 Task: Add Traditional Medicinals Organic Nettle Leaf Tea to the cart.
Action: Mouse pressed left at (16, 76)
Screenshot: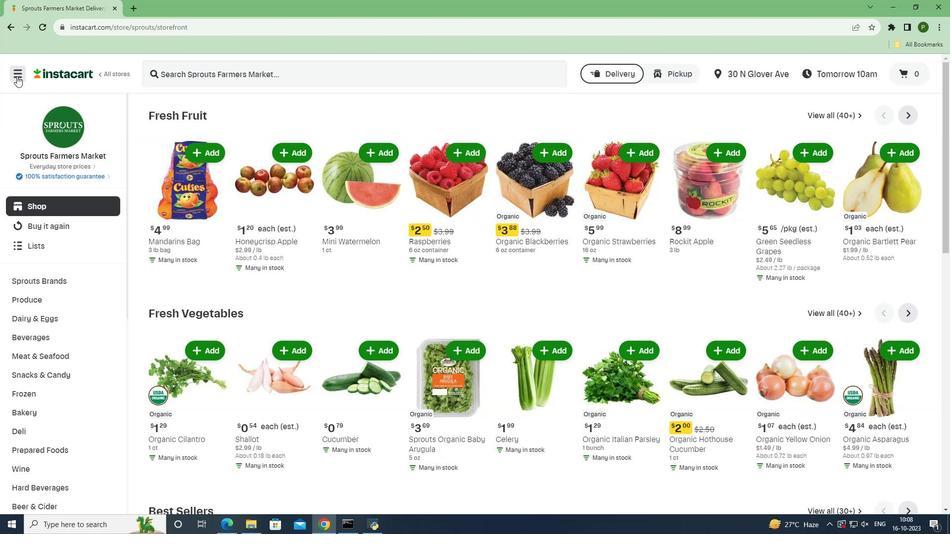 
Action: Mouse moved to (46, 258)
Screenshot: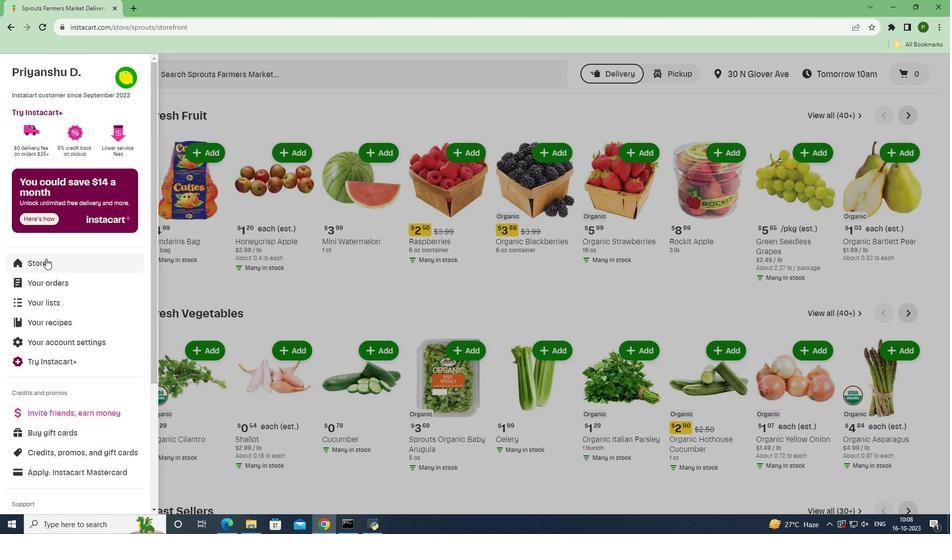 
Action: Mouse pressed left at (46, 258)
Screenshot: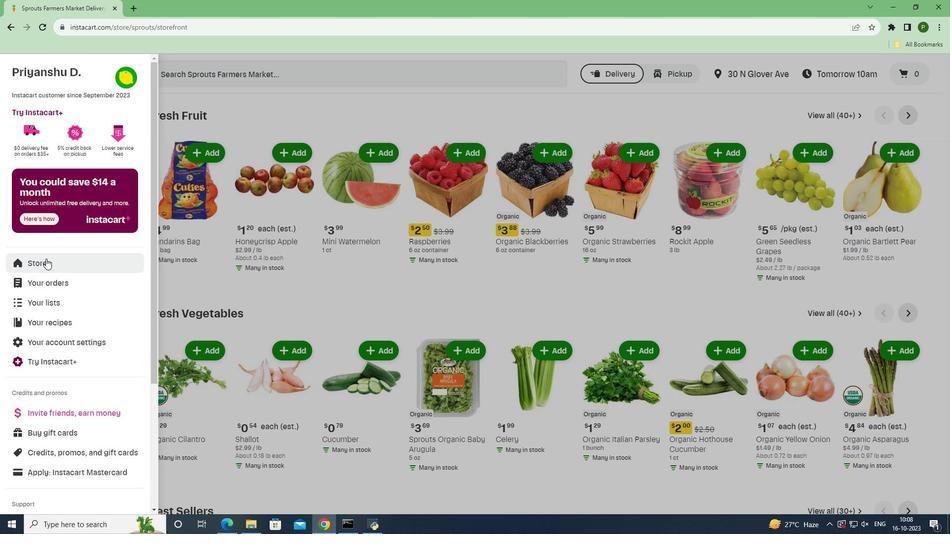 
Action: Mouse moved to (234, 103)
Screenshot: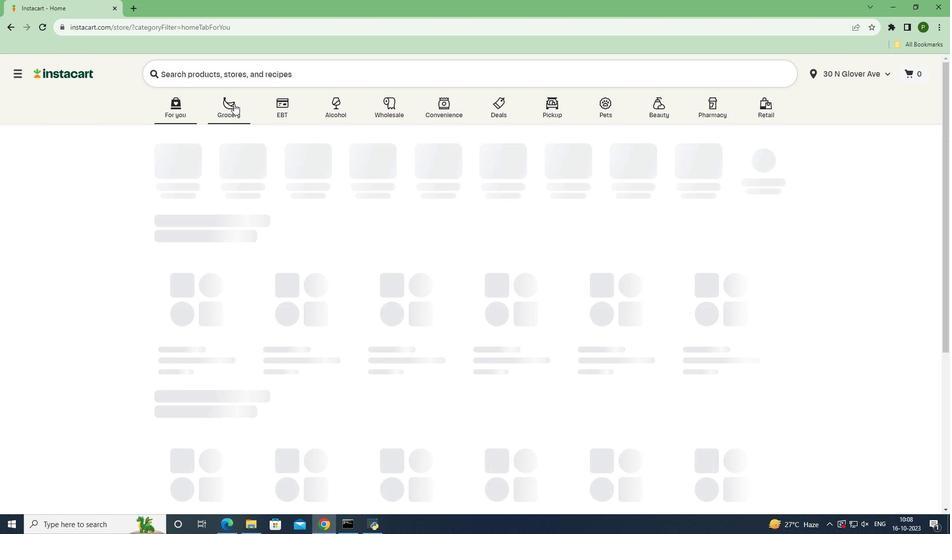 
Action: Mouse pressed left at (234, 103)
Screenshot: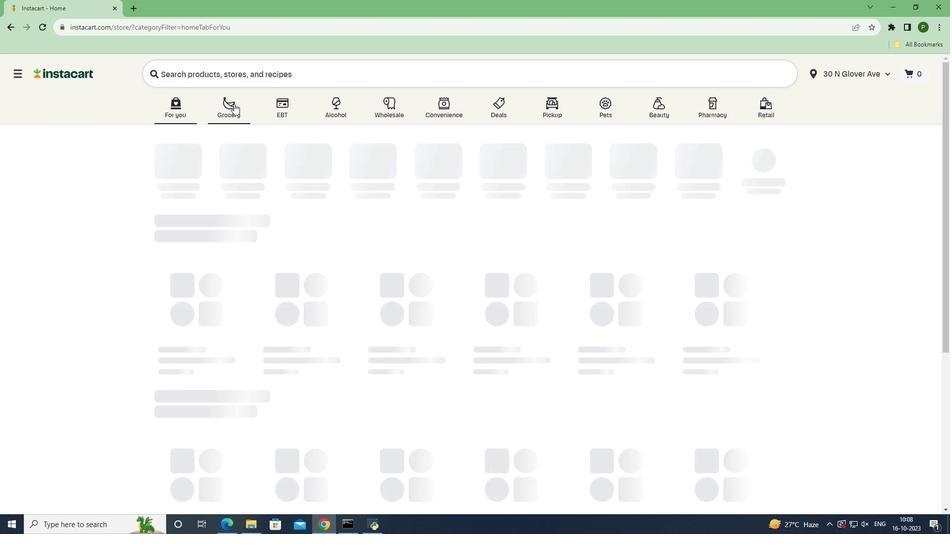
Action: Mouse moved to (603, 234)
Screenshot: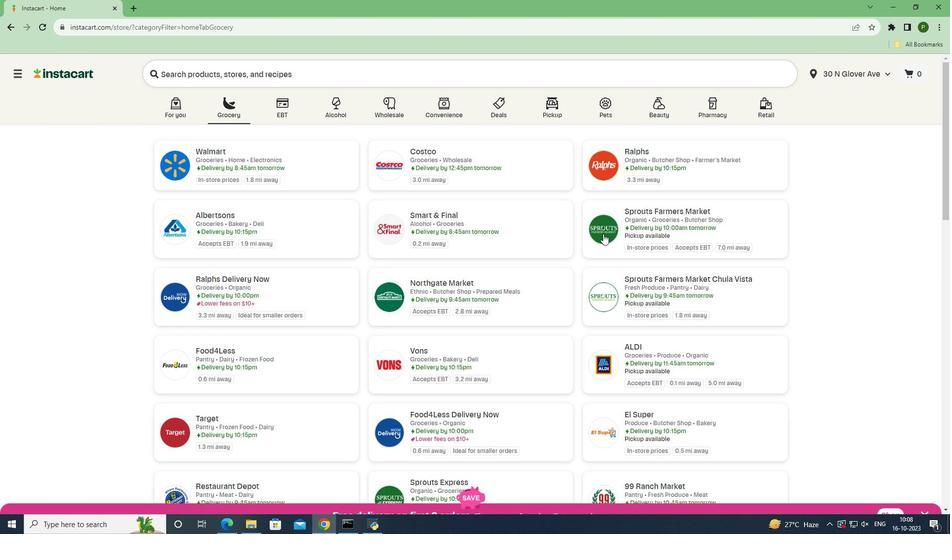 
Action: Mouse pressed left at (603, 234)
Screenshot: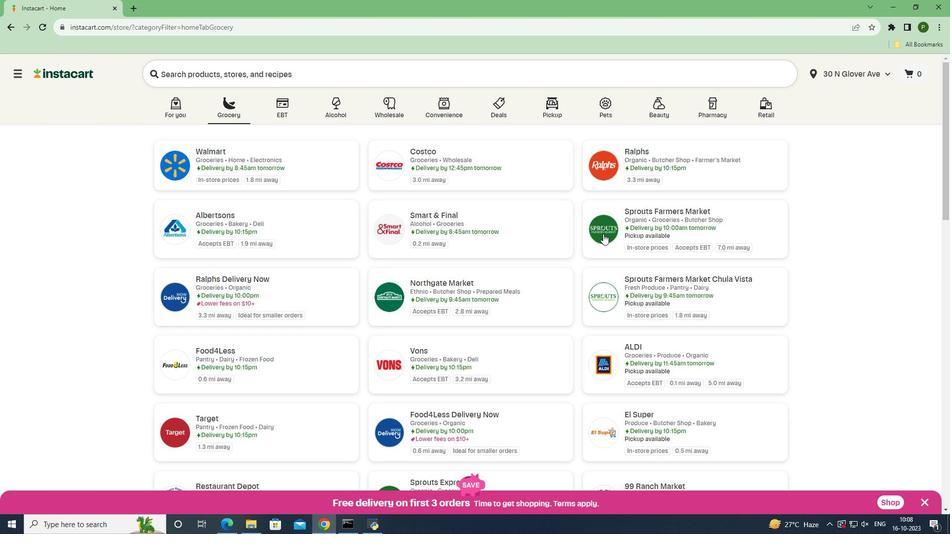
Action: Mouse moved to (64, 336)
Screenshot: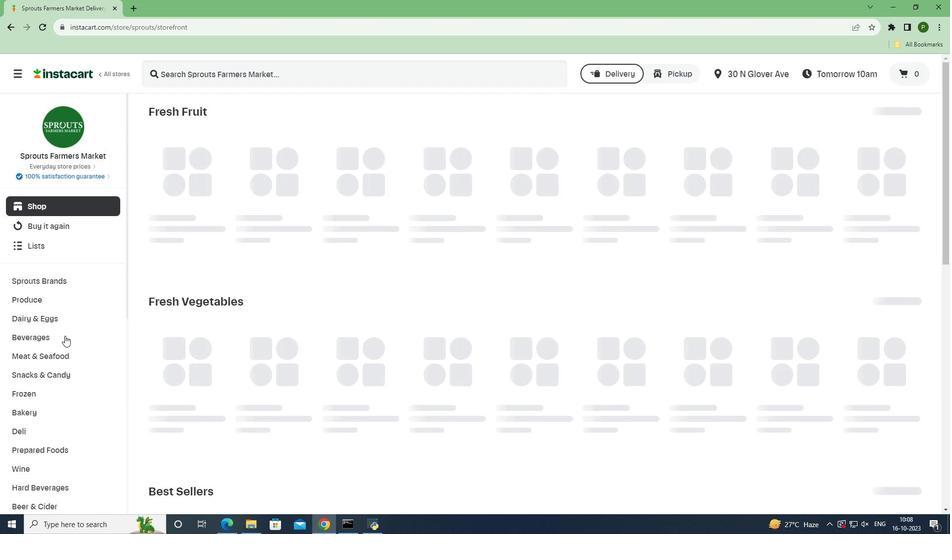 
Action: Mouse pressed left at (64, 336)
Screenshot: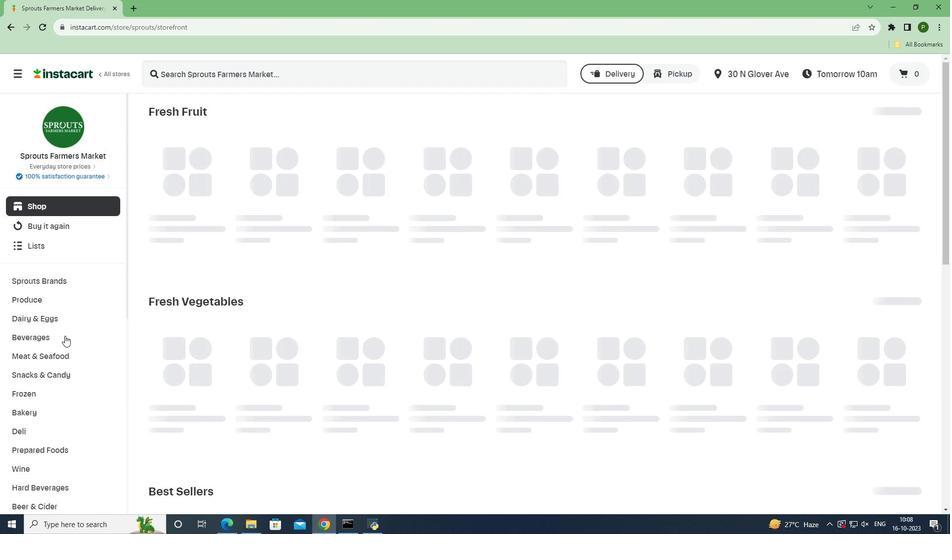 
Action: Mouse moved to (862, 137)
Screenshot: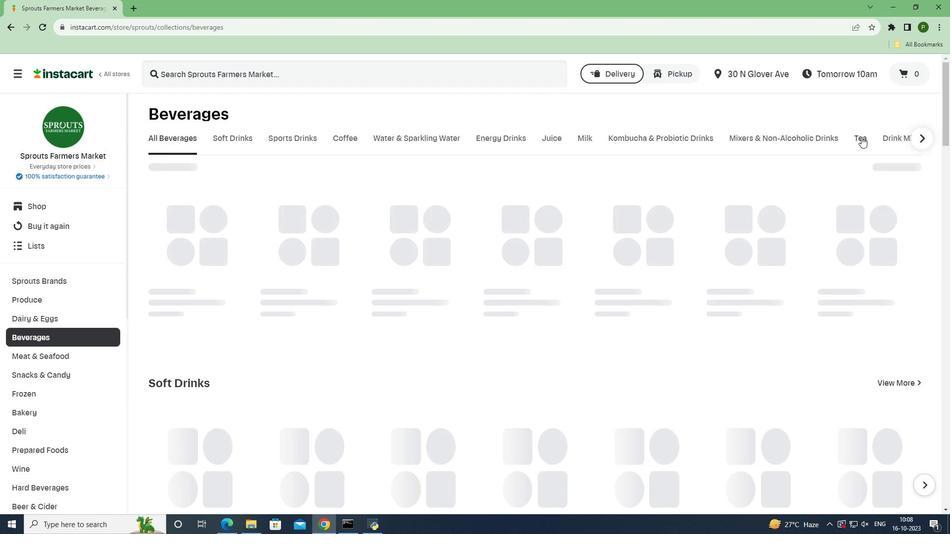 
Action: Mouse pressed left at (862, 137)
Screenshot: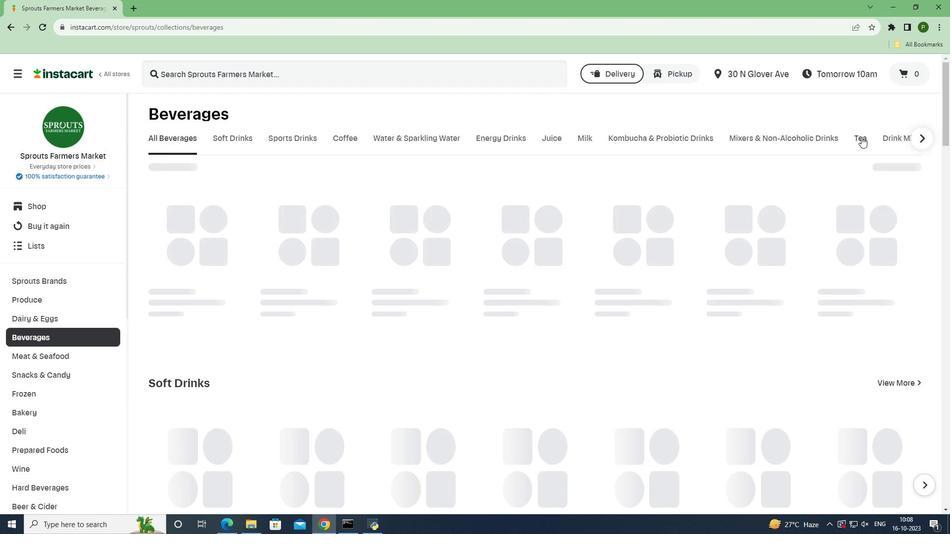 
Action: Mouse moved to (323, 76)
Screenshot: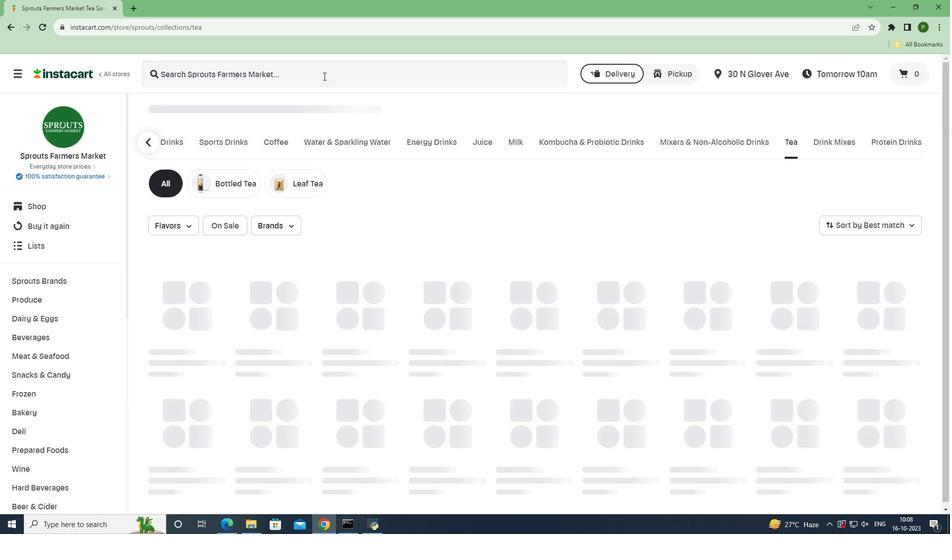 
Action: Mouse pressed left at (323, 76)
Screenshot: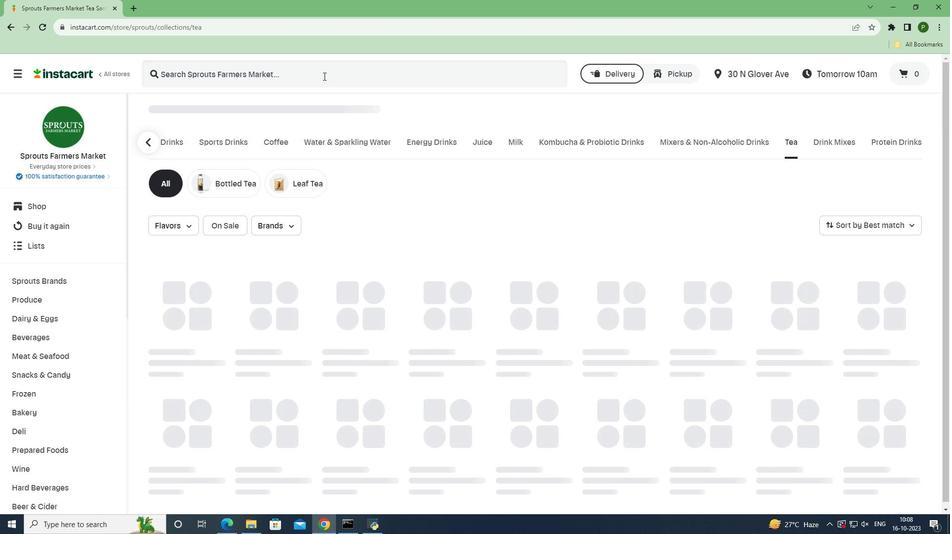 
Action: Key pressed <Key.caps_lock>T<Key.caps_lock>raditional<Key.space><Key.caps_lock>M<Key.caps_lock>edicinals<Key.space><Key.caps_lock>O<Key.caps_lock>rganic<Key.space><Key.caps_lock>N<Key.caps_lock>ettle<Key.space><Key.caps_lock>L<Key.caps_lock>eaf<Key.space><Key.caps_lock>T<Key.caps_lock>ea<Key.space><Key.enter>
Screenshot: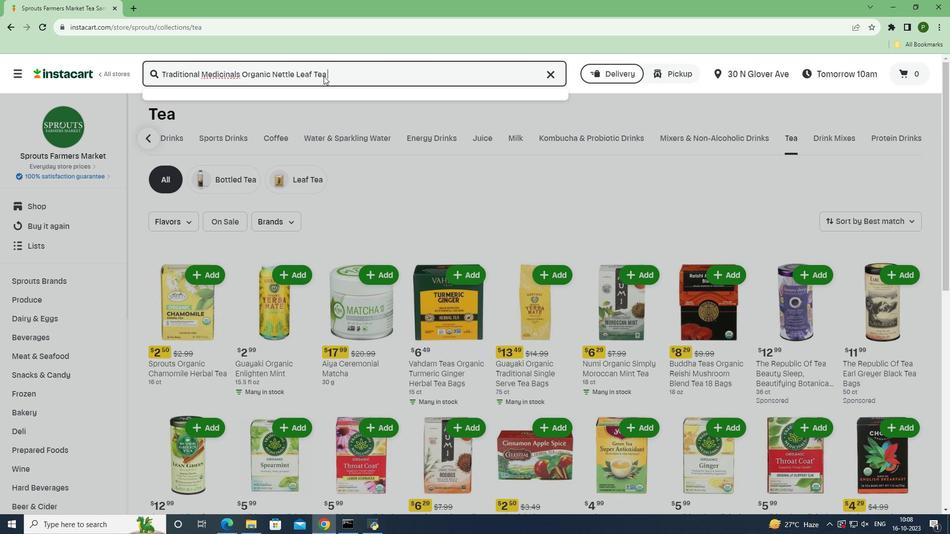 
Action: Mouse moved to (576, 177)
Screenshot: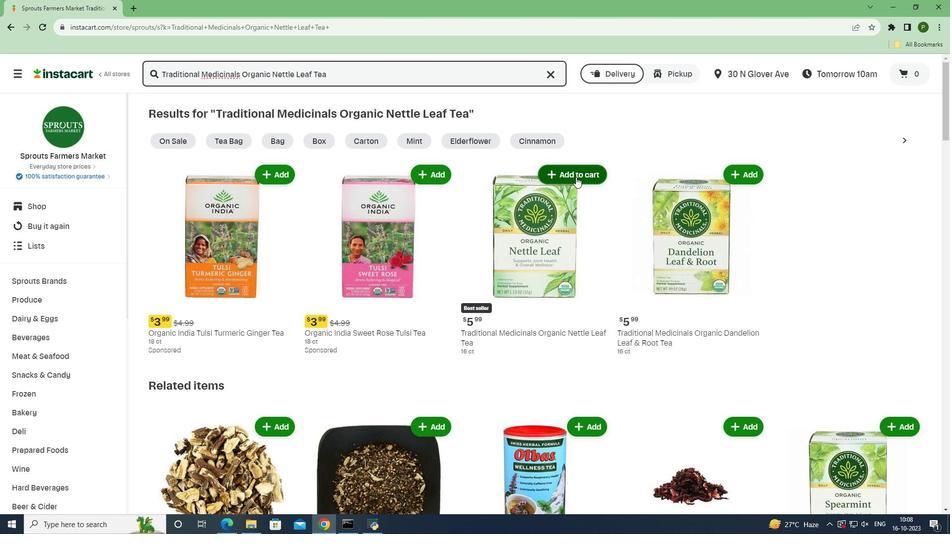 
Action: Mouse pressed left at (576, 177)
Screenshot: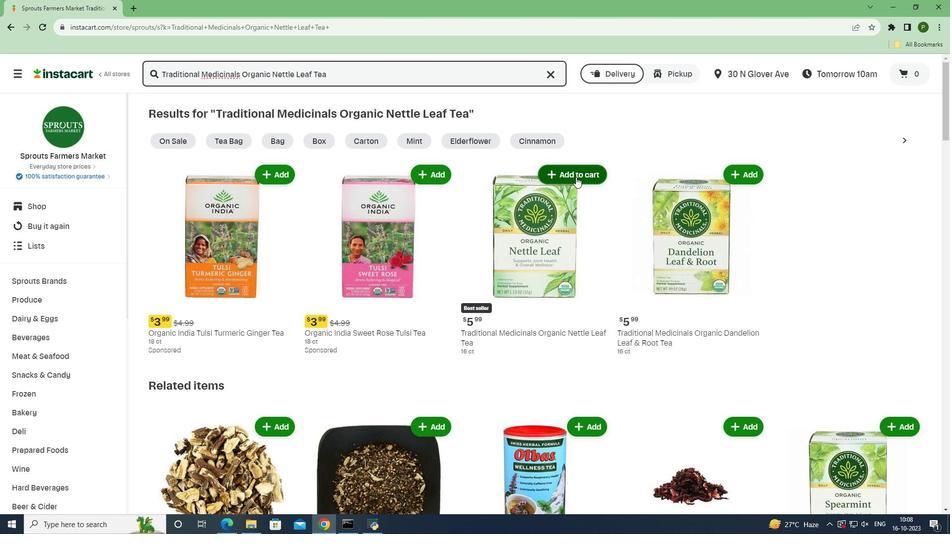 
Action: Mouse moved to (621, 231)
Screenshot: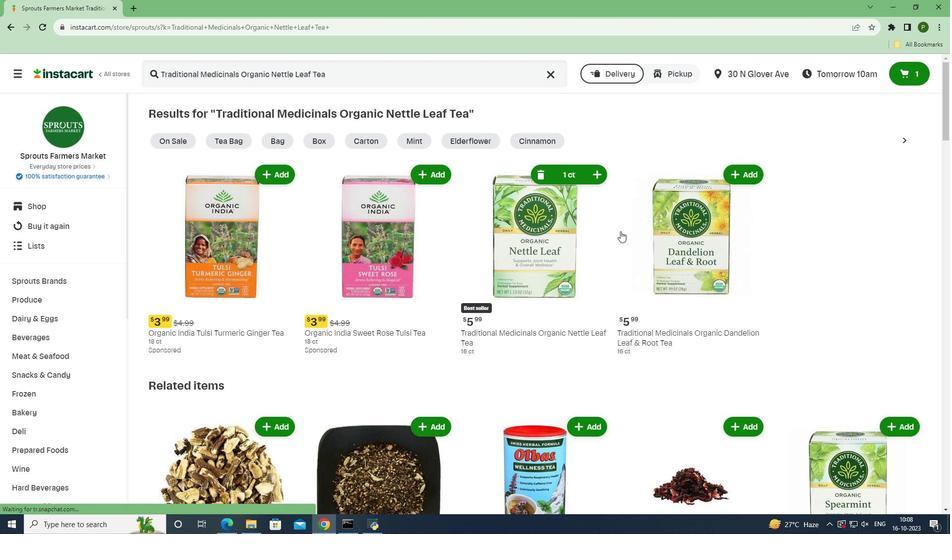 
